 Task: Apply visibility "public".
Action: Mouse moved to (486, 425)
Screenshot: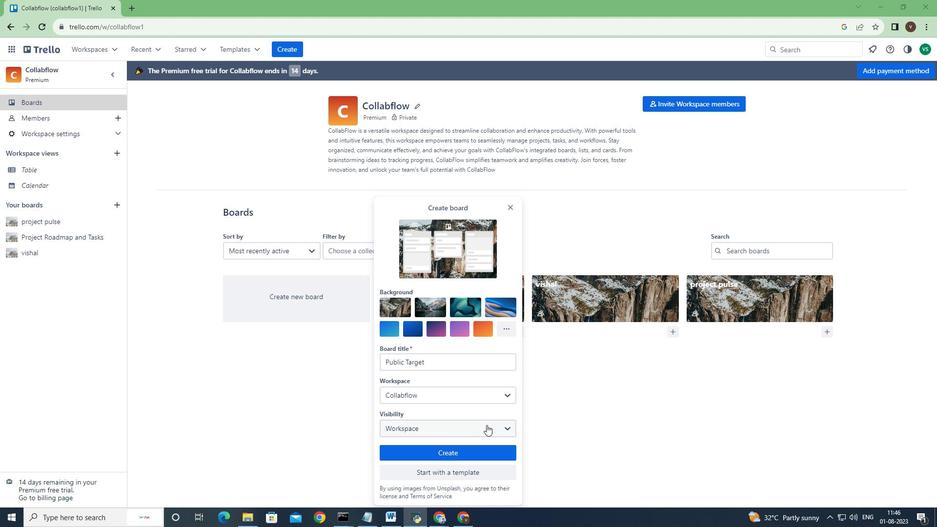 
Action: Mouse pressed left at (486, 425)
Screenshot: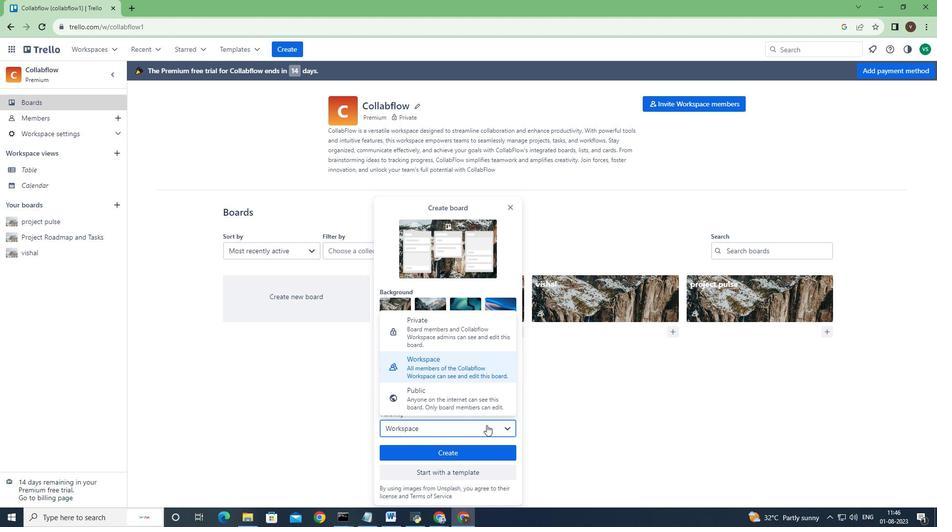 
Action: Mouse moved to (464, 399)
Screenshot: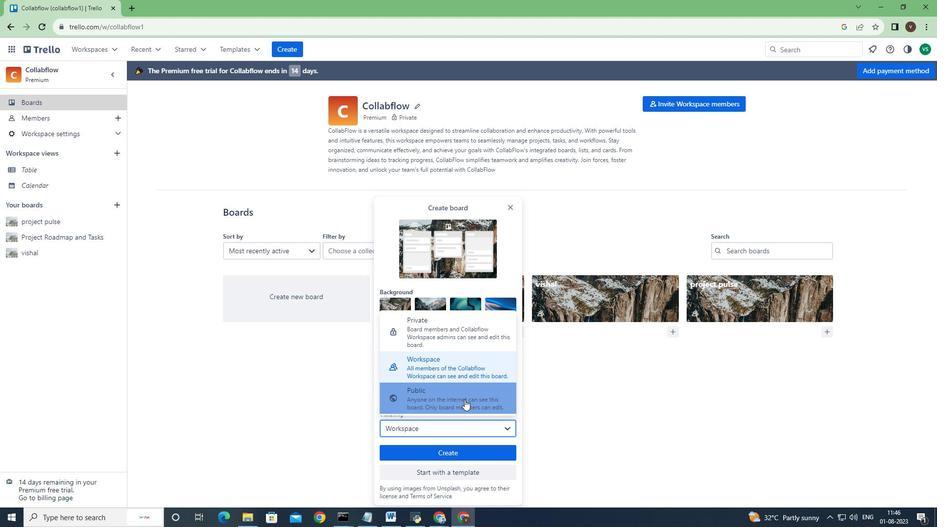 
Action: Mouse pressed left at (464, 399)
Screenshot: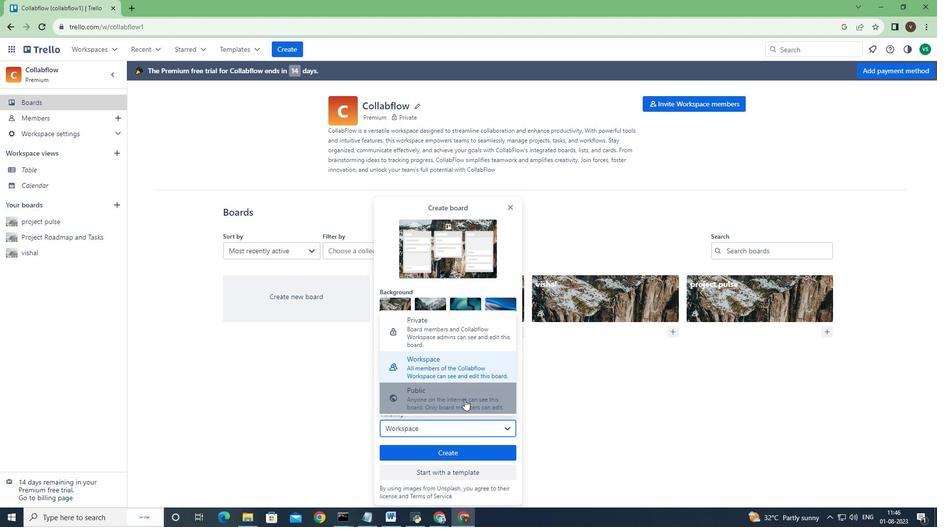 
Action: Mouse moved to (485, 399)
Screenshot: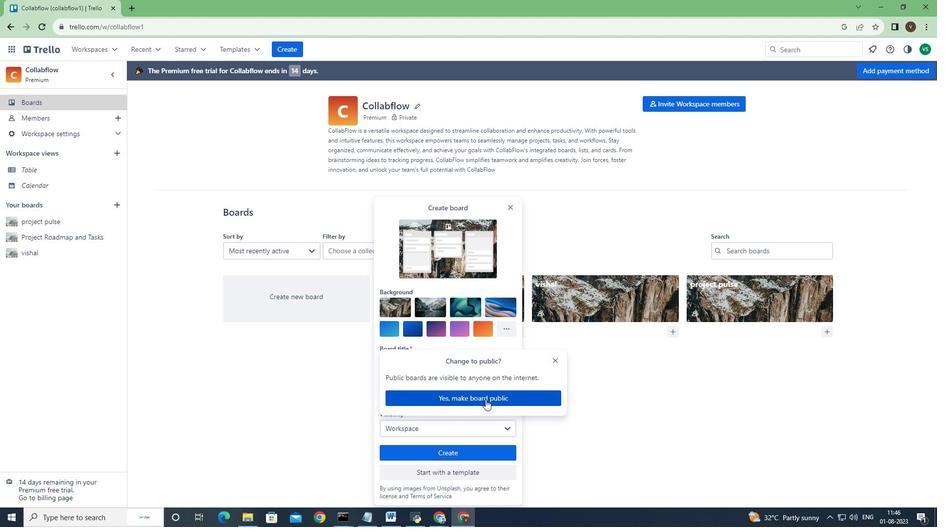
Action: Mouse pressed left at (485, 399)
Screenshot: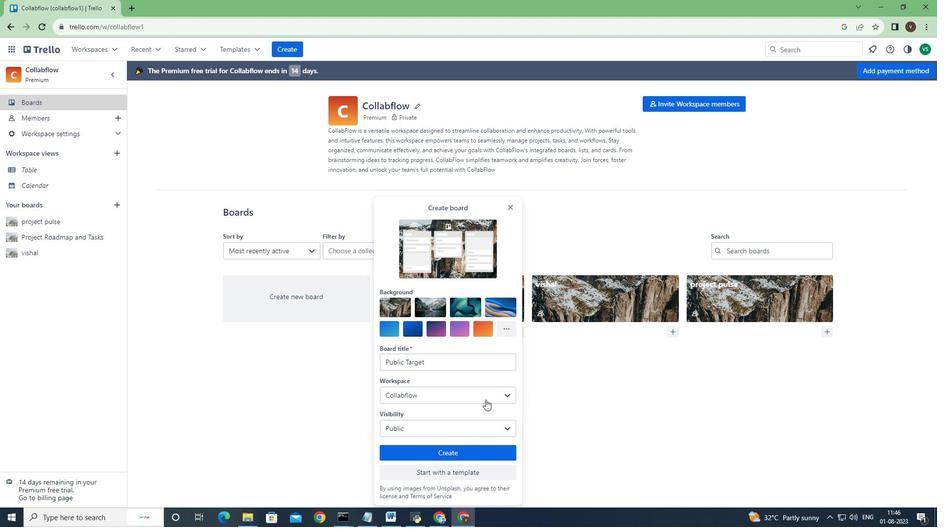 
Action: Mouse moved to (450, 419)
Screenshot: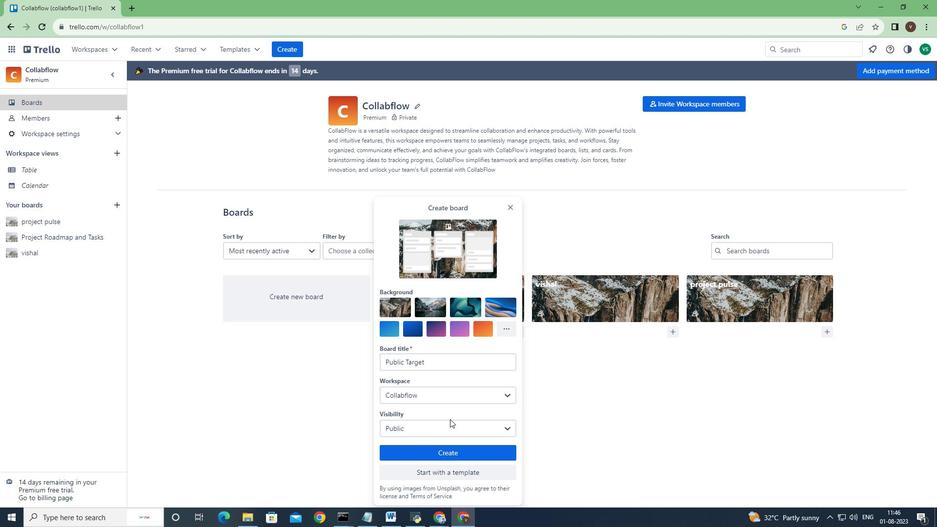 
